 Task: Change email frequency to instantly.
Action: Mouse pressed left at (1331, 73)
Screenshot: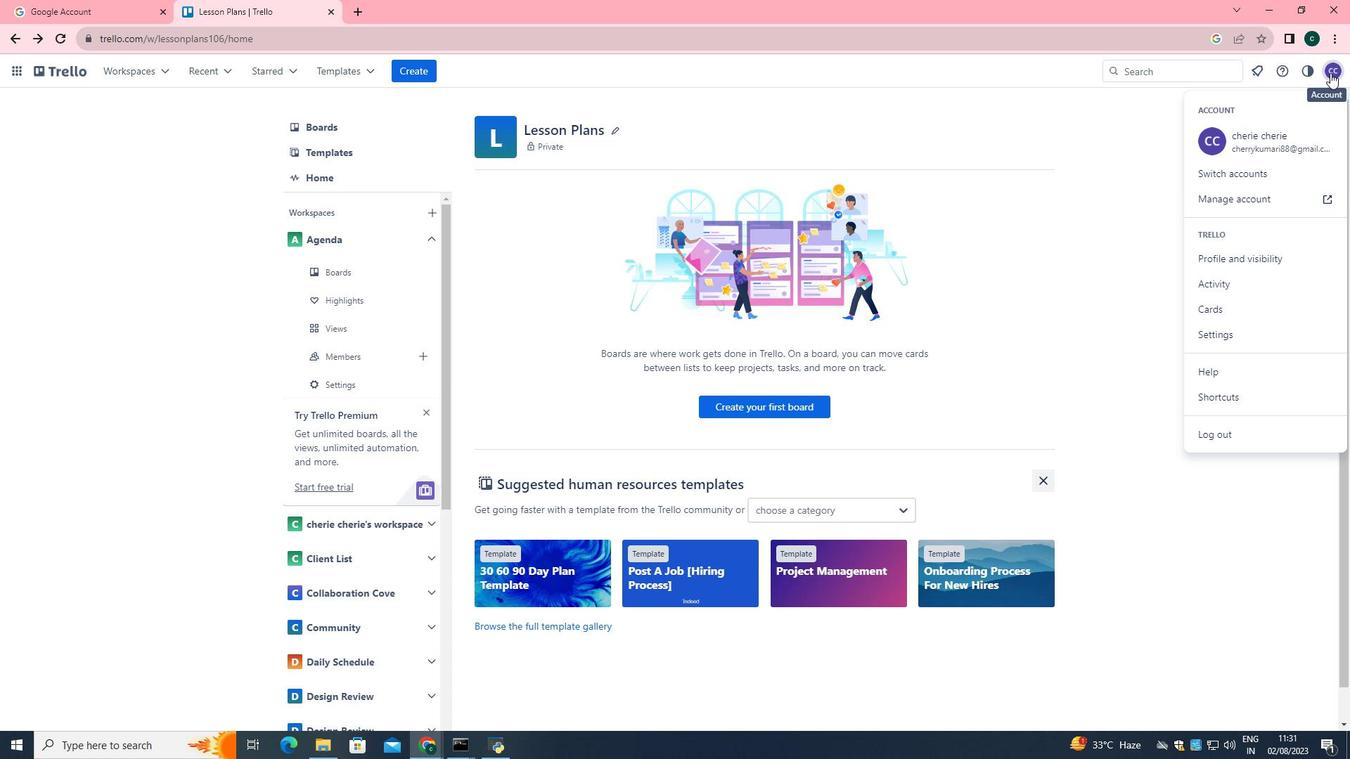 
Action: Mouse moved to (1238, 332)
Screenshot: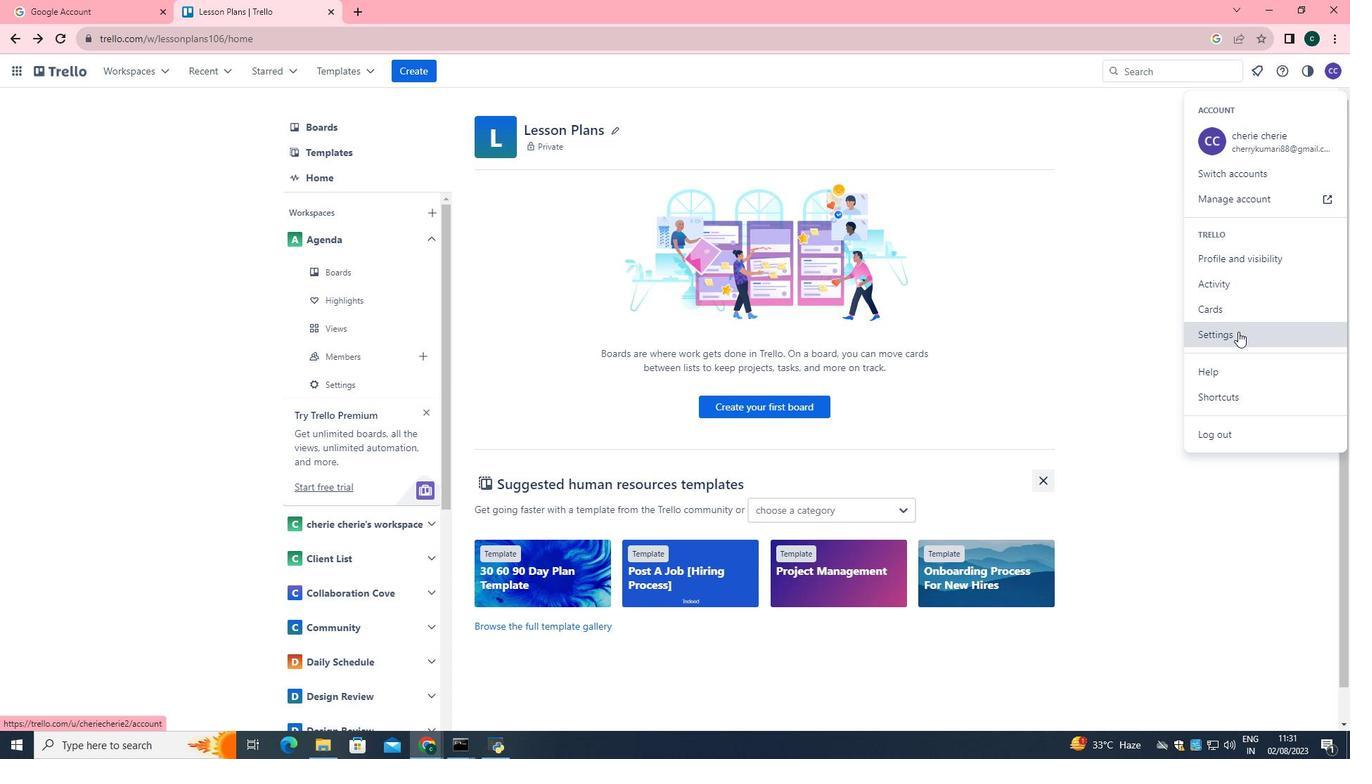 
Action: Mouse pressed left at (1238, 332)
Screenshot: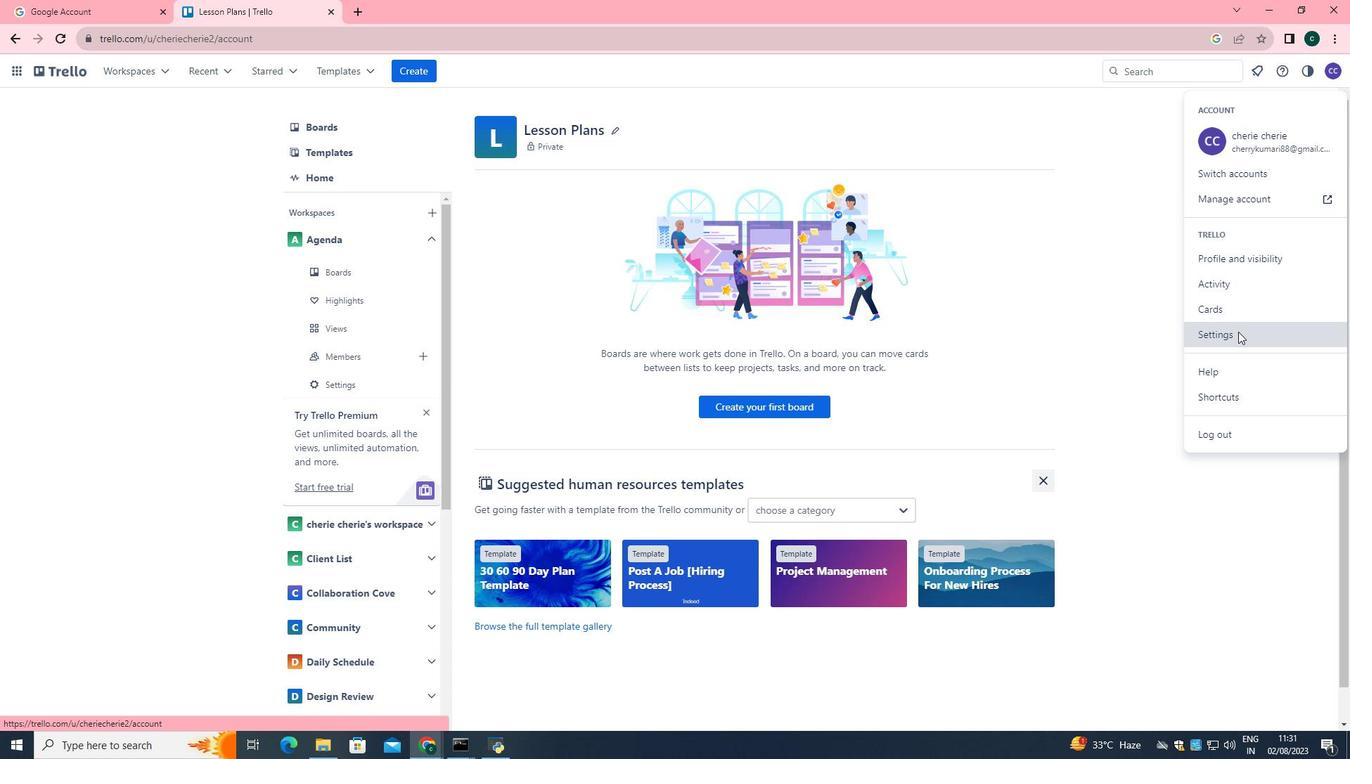 
Action: Mouse moved to (106, 535)
Screenshot: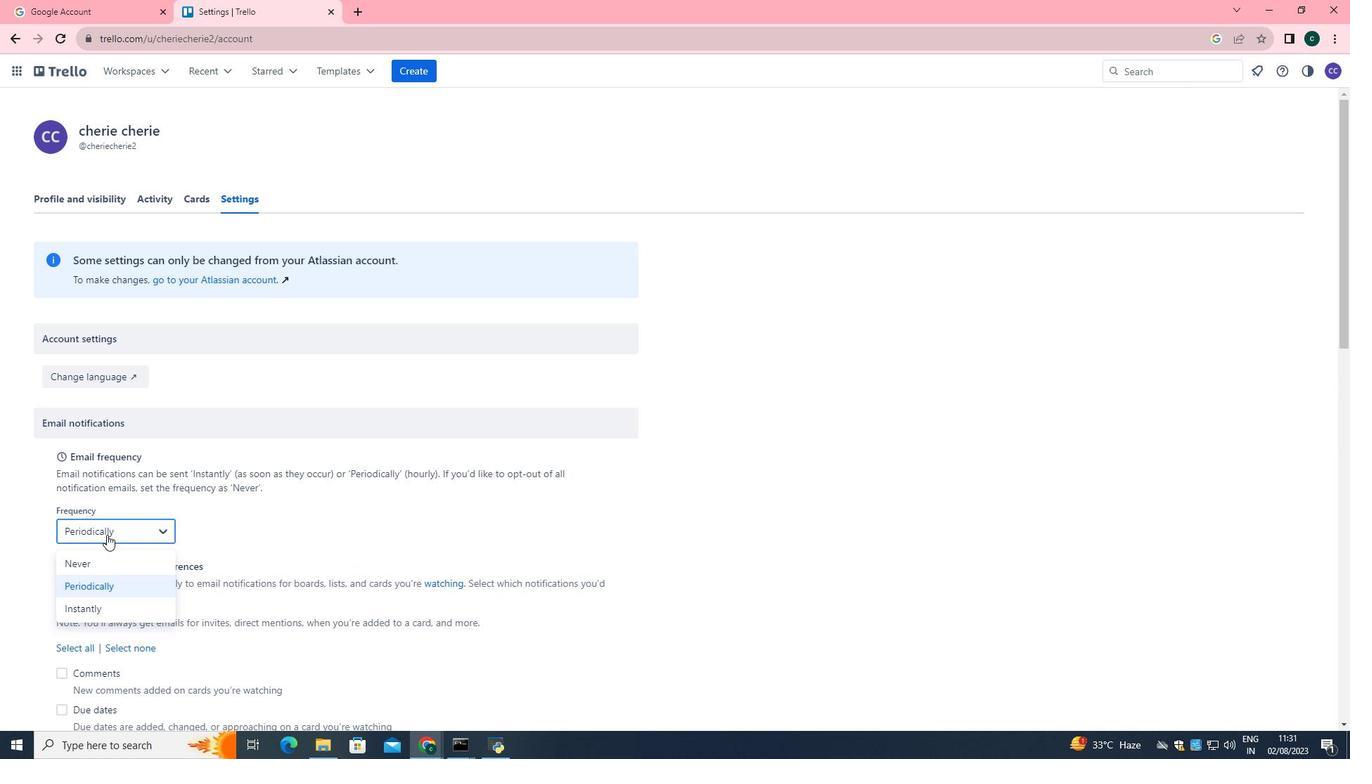 
Action: Mouse pressed left at (106, 535)
Screenshot: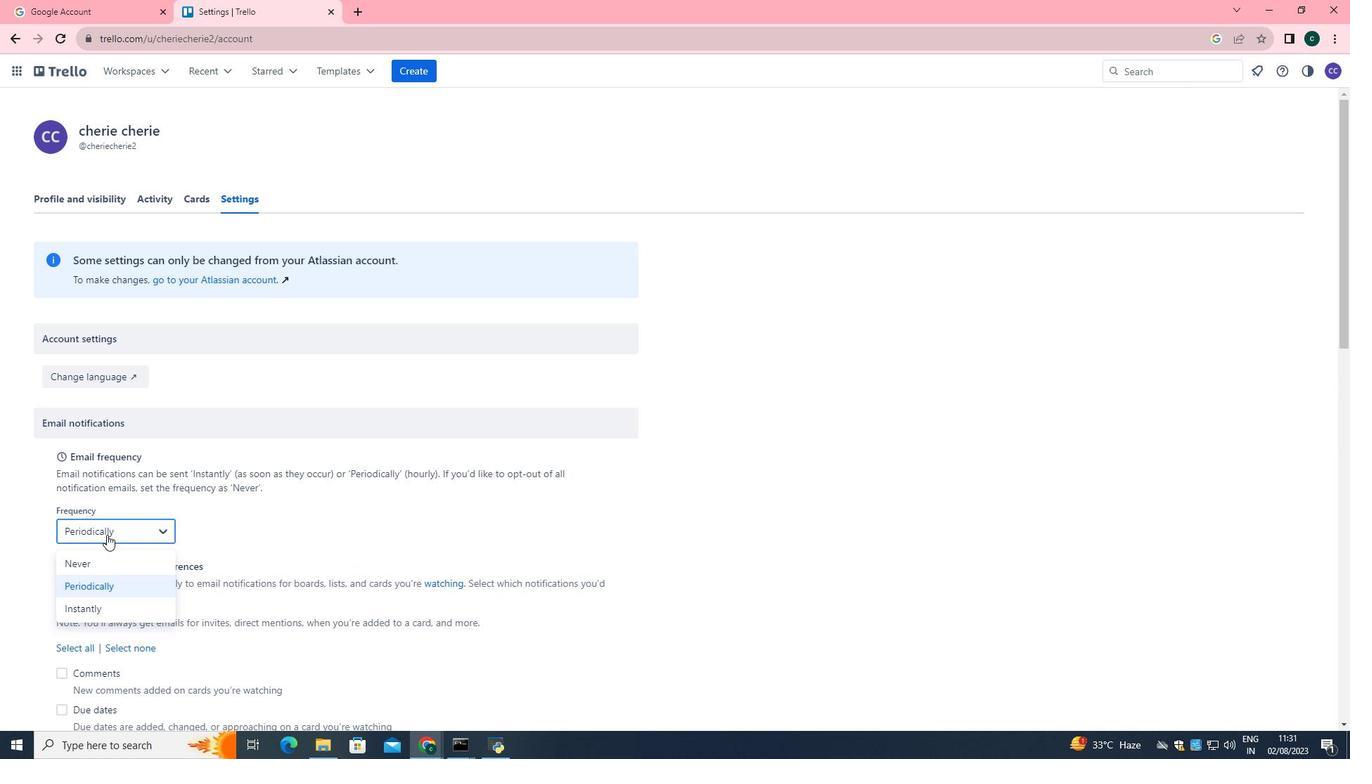 
Action: Mouse moved to (92, 605)
Screenshot: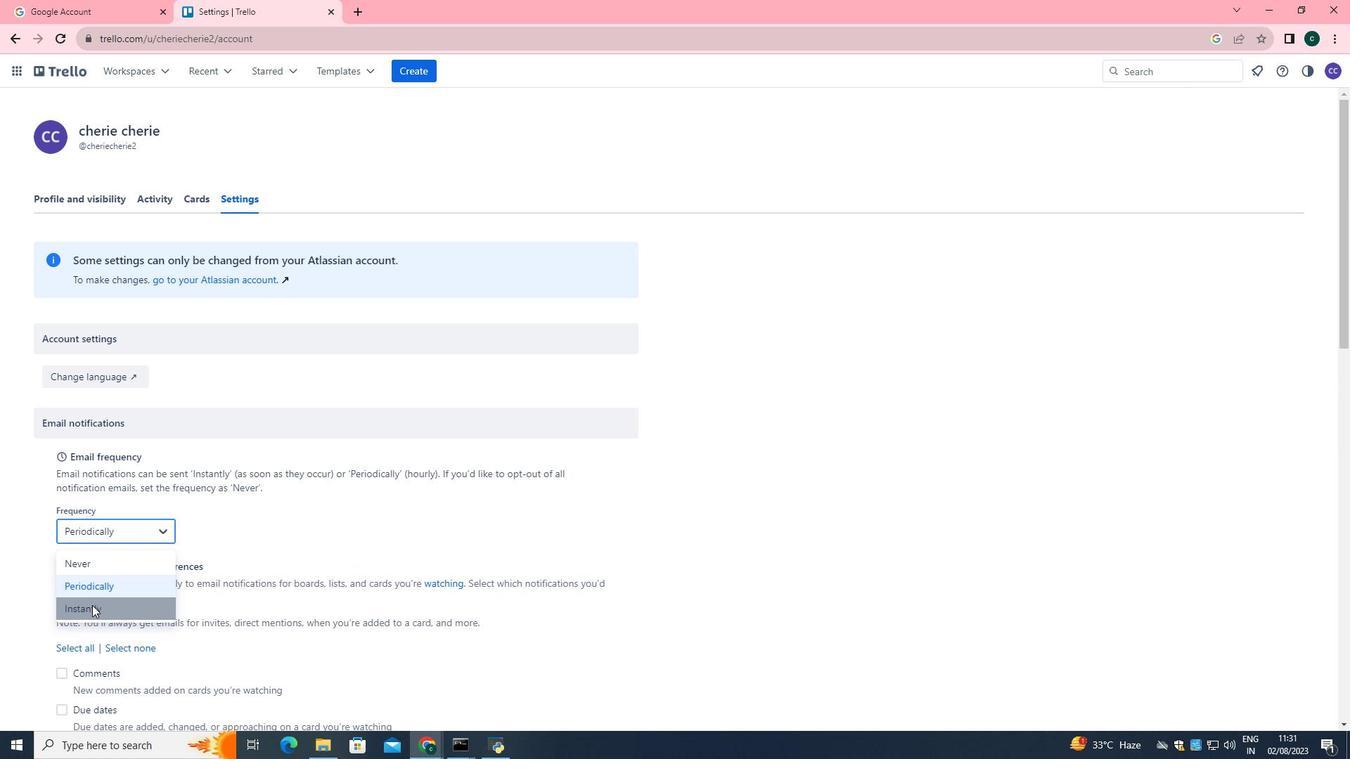 
Action: Mouse pressed left at (92, 605)
Screenshot: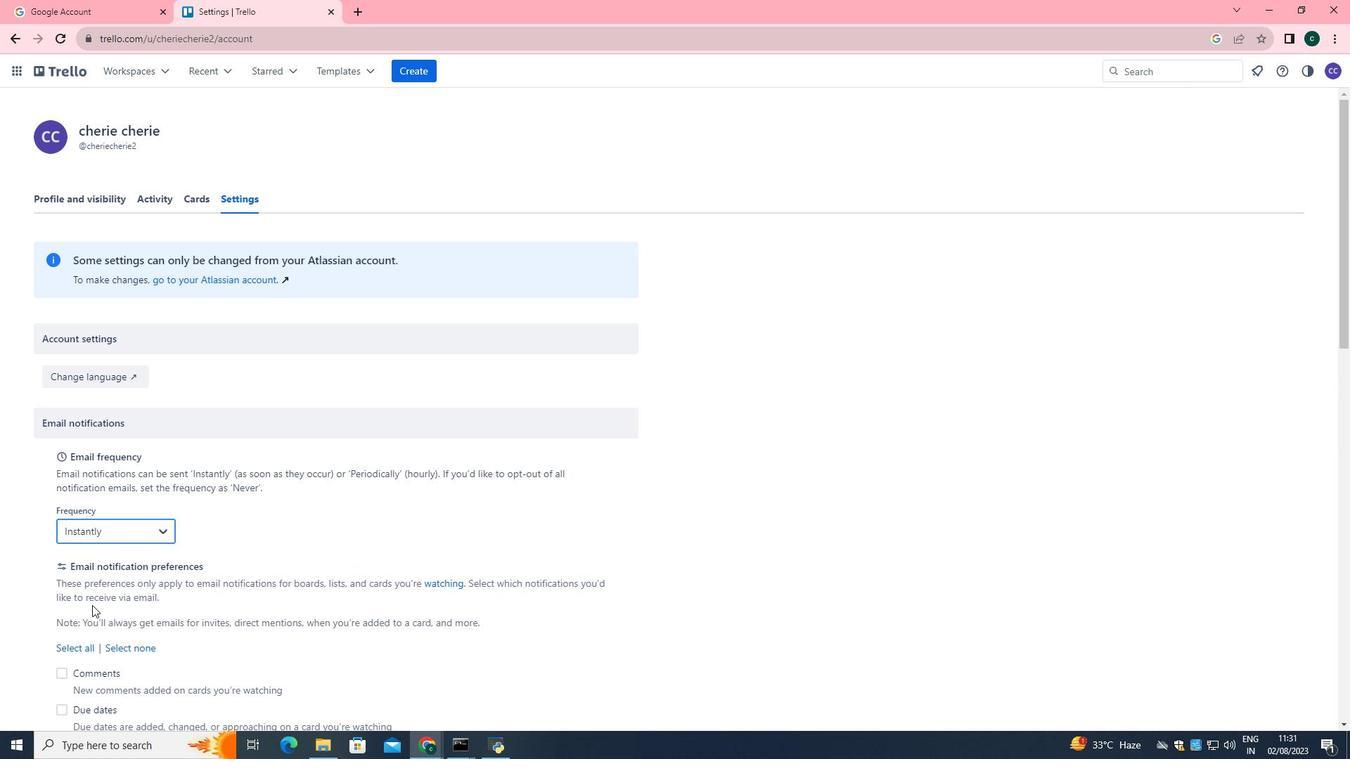 
